 Task: Add Attachment from "Attach a link" to Card Card0000000152 in Board Board0000000038 in Workspace WS0000000013 in Trello. Add Cover Red to Card Card0000000152 in Board Board0000000038 in Workspace WS0000000013 in Trello. Add "Join Card" Button Button0000000152  to Card Card0000000152 in Board Board0000000038 in Workspace WS0000000013 in Trello. Add Description DS0000000152 to Card Card0000000152 in Board Board0000000038 in Workspace WS0000000013 in Trello. Add Comment CM0000000152 to Card Card0000000152 in Board Board0000000038 in Workspace WS0000000013 in Trello
Action: Mouse moved to (659, 301)
Screenshot: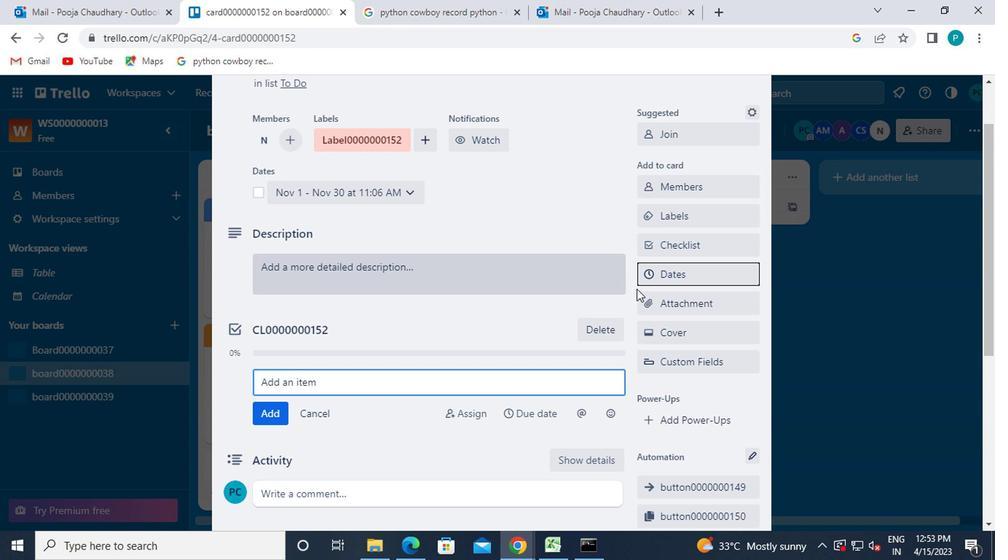 
Action: Mouse pressed left at (659, 301)
Screenshot: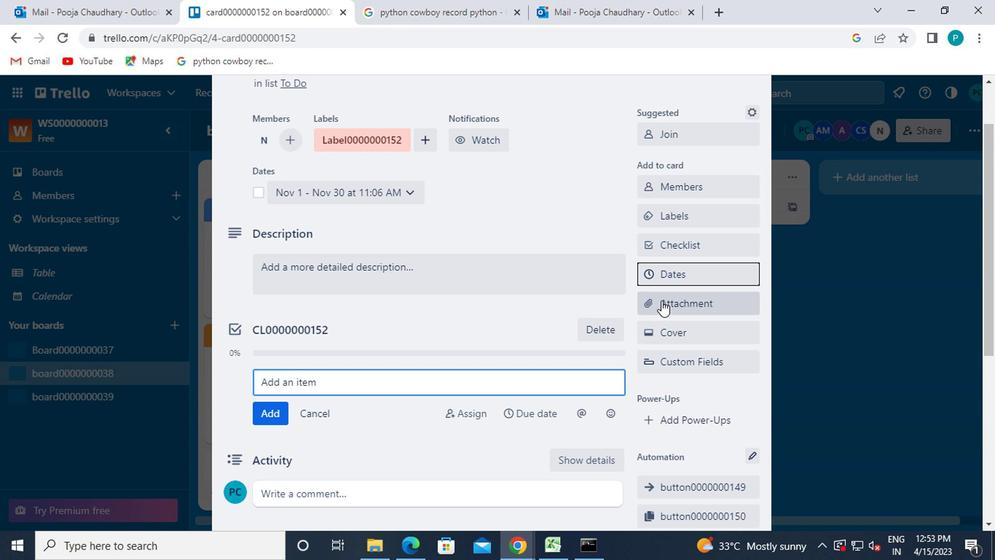 
Action: Mouse moved to (494, 16)
Screenshot: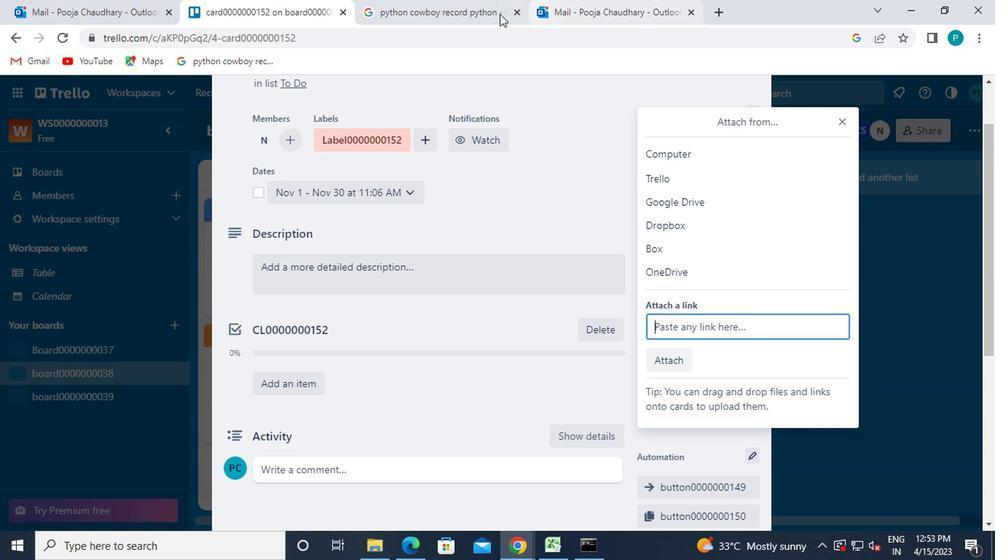 
Action: Mouse pressed left at (494, 16)
Screenshot: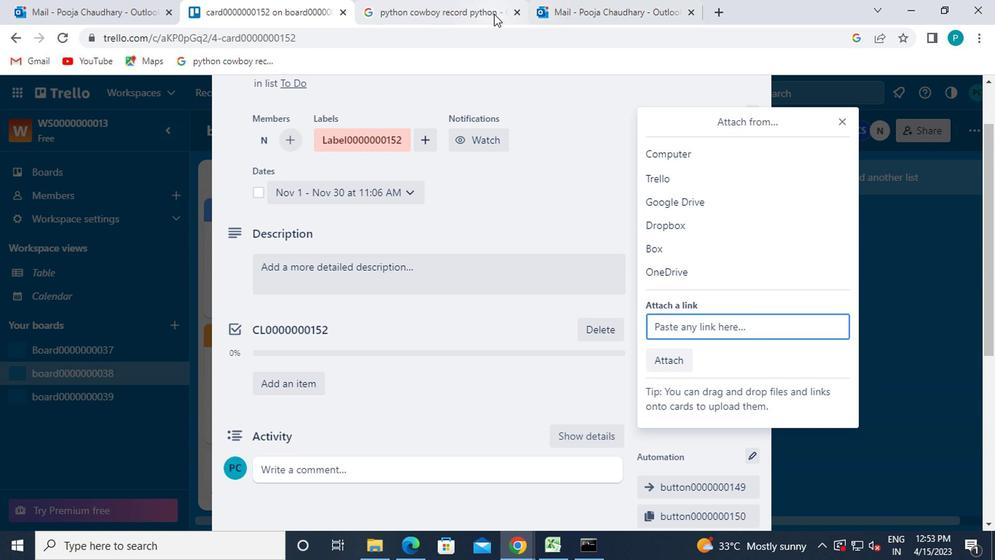 
Action: Mouse moved to (495, 21)
Screenshot: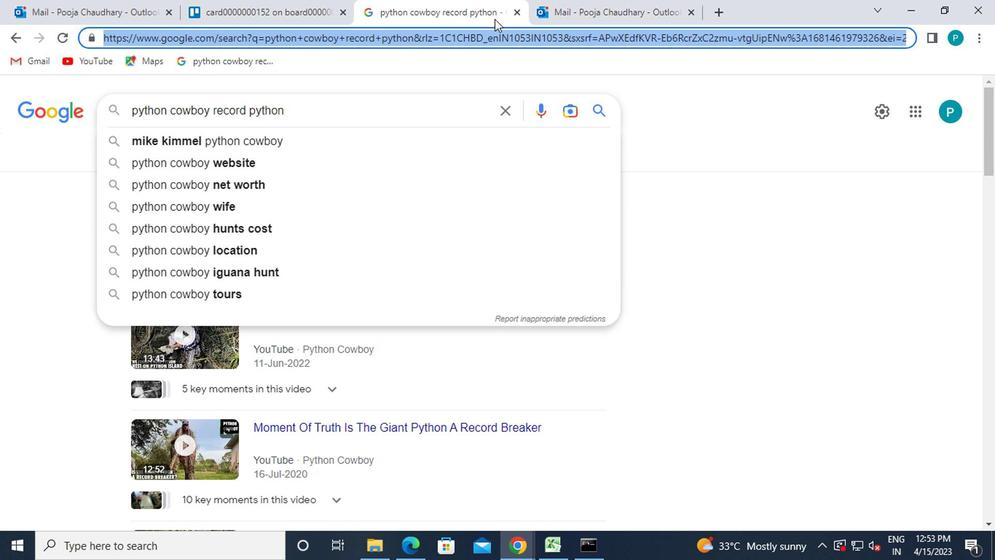 
Action: Key pressed ctrl+C
Screenshot: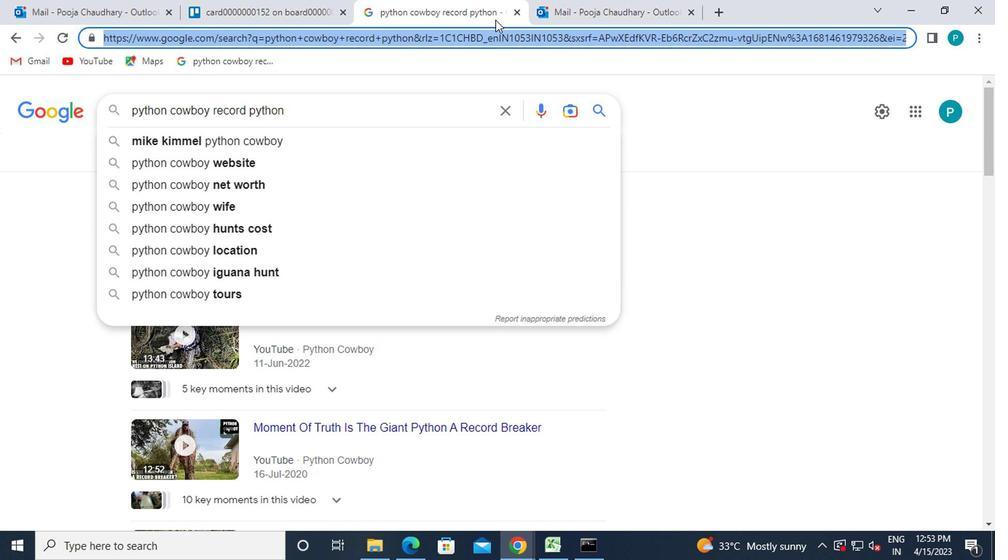 
Action: Mouse moved to (327, 15)
Screenshot: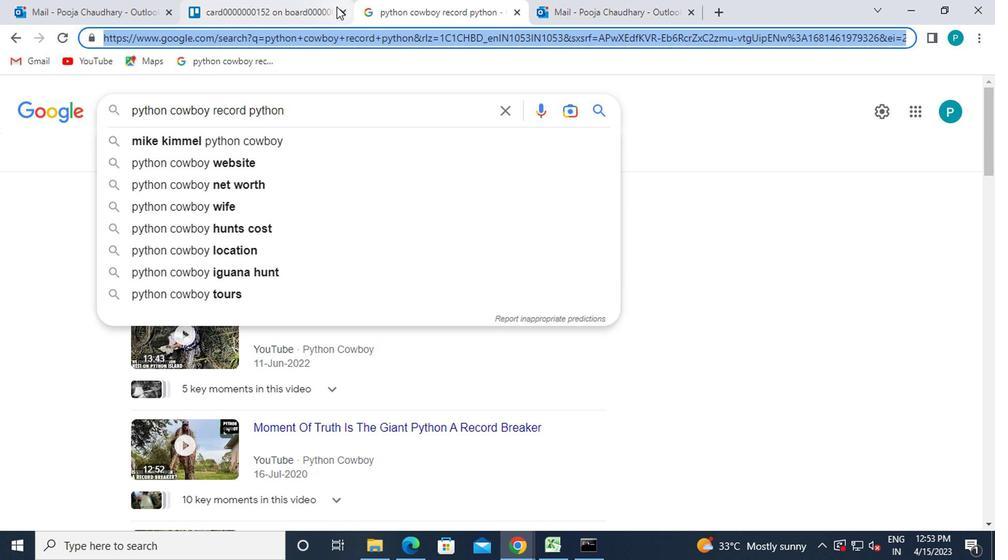 
Action: Mouse pressed left at (327, 15)
Screenshot: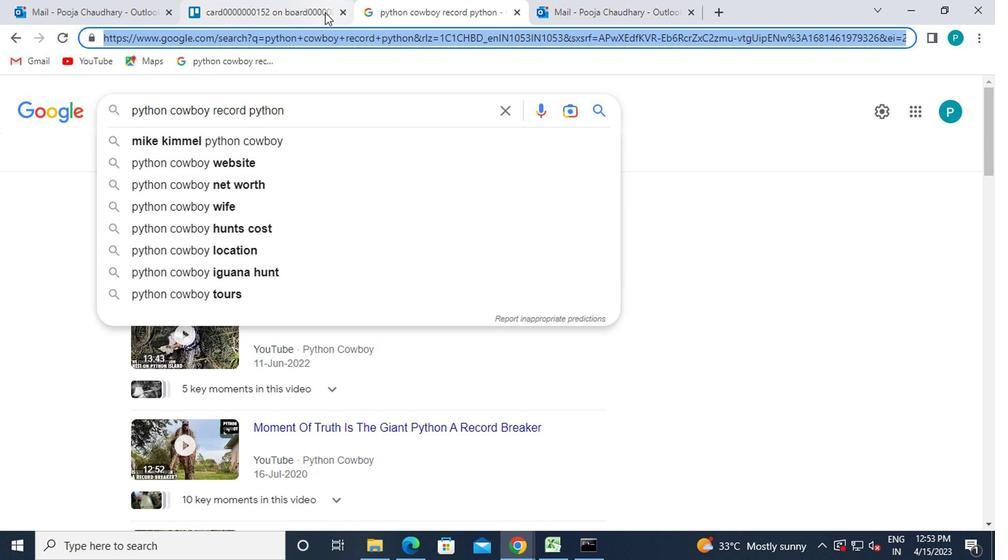 
Action: Mouse moved to (655, 329)
Screenshot: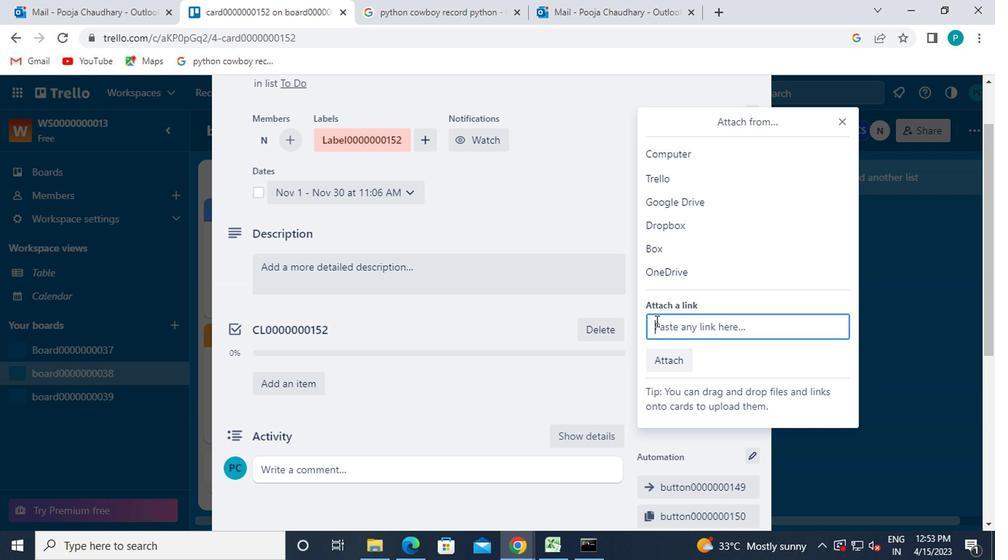 
Action: Mouse pressed left at (655, 329)
Screenshot: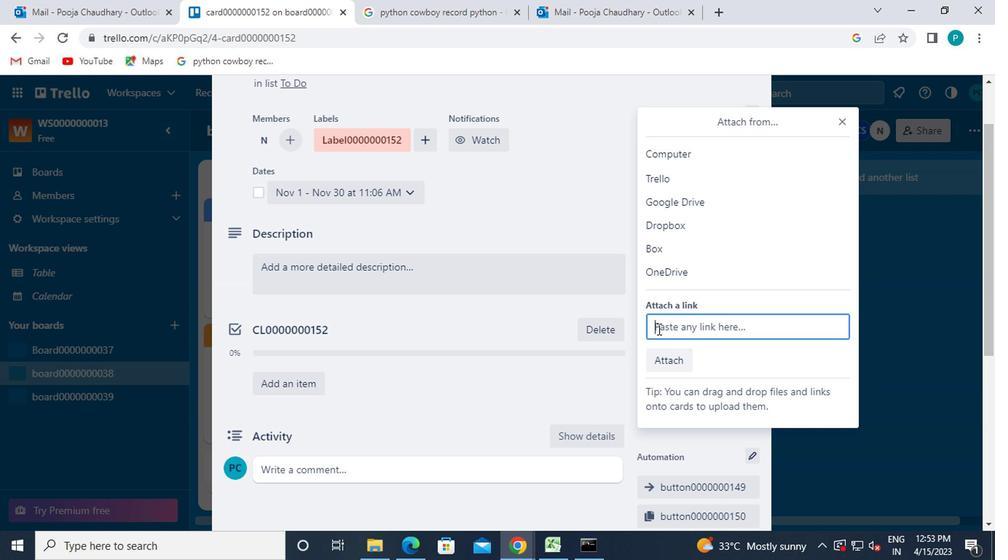 
Action: Key pressed ctrl+V
Screenshot: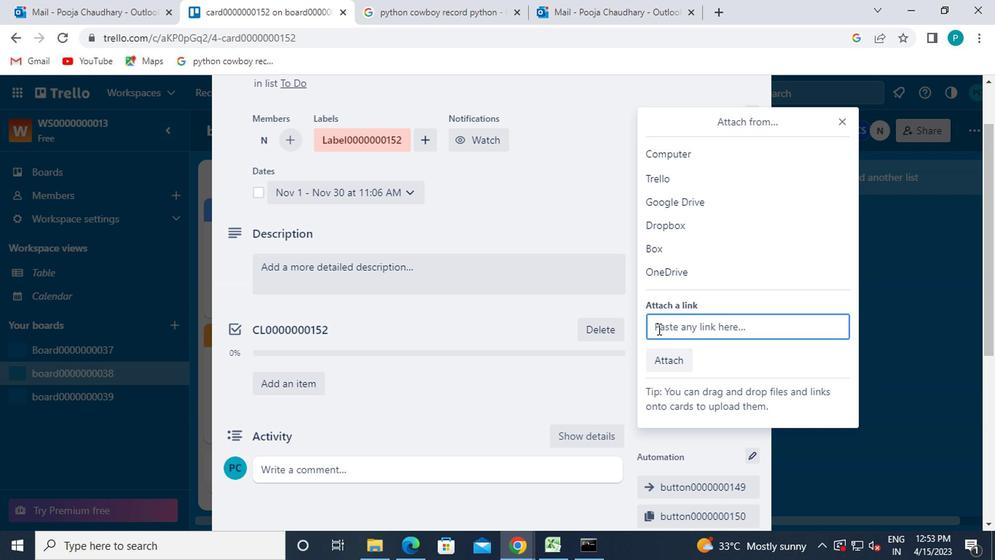 
Action: Mouse moved to (674, 410)
Screenshot: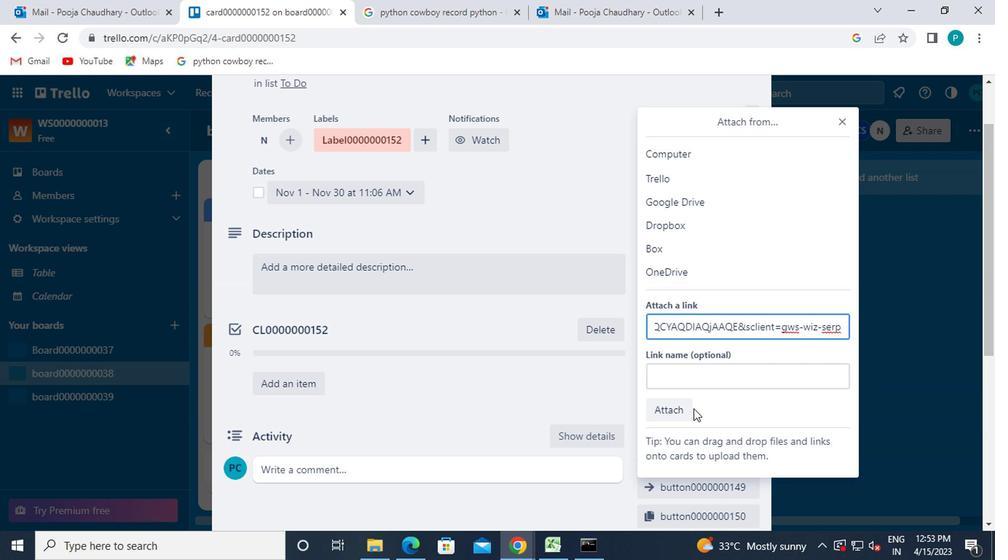 
Action: Mouse pressed left at (674, 410)
Screenshot: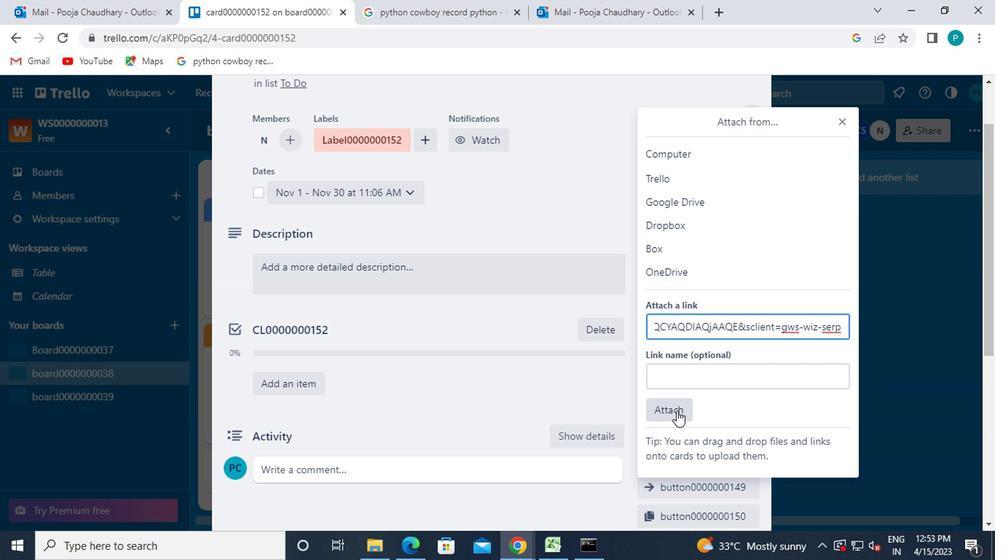 
Action: Mouse moved to (693, 334)
Screenshot: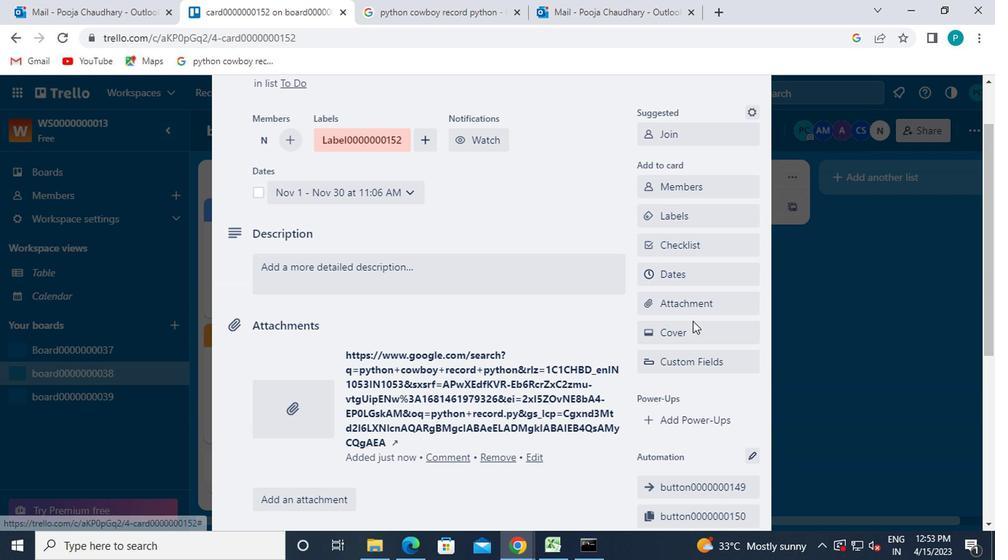 
Action: Mouse pressed left at (693, 334)
Screenshot: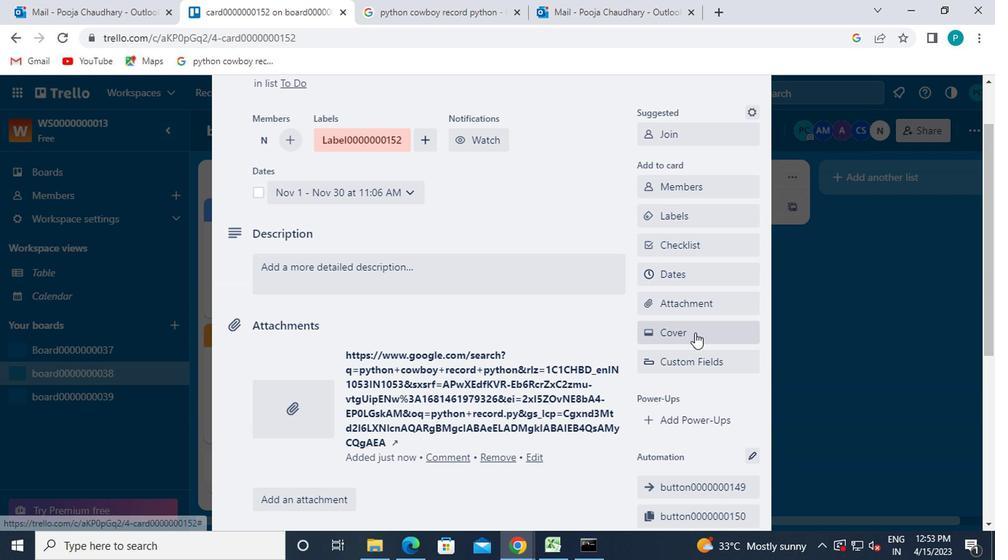 
Action: Mouse moved to (784, 243)
Screenshot: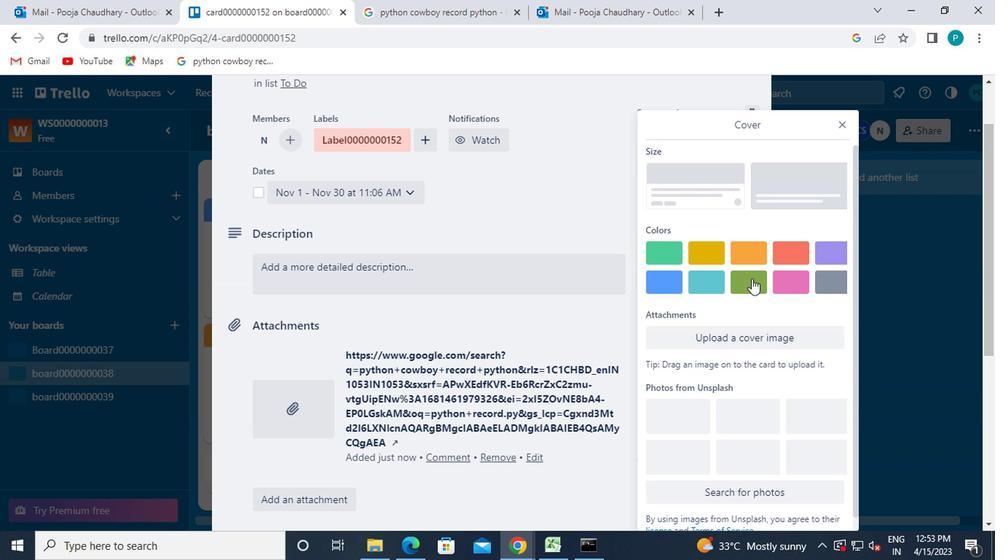 
Action: Mouse pressed left at (784, 243)
Screenshot: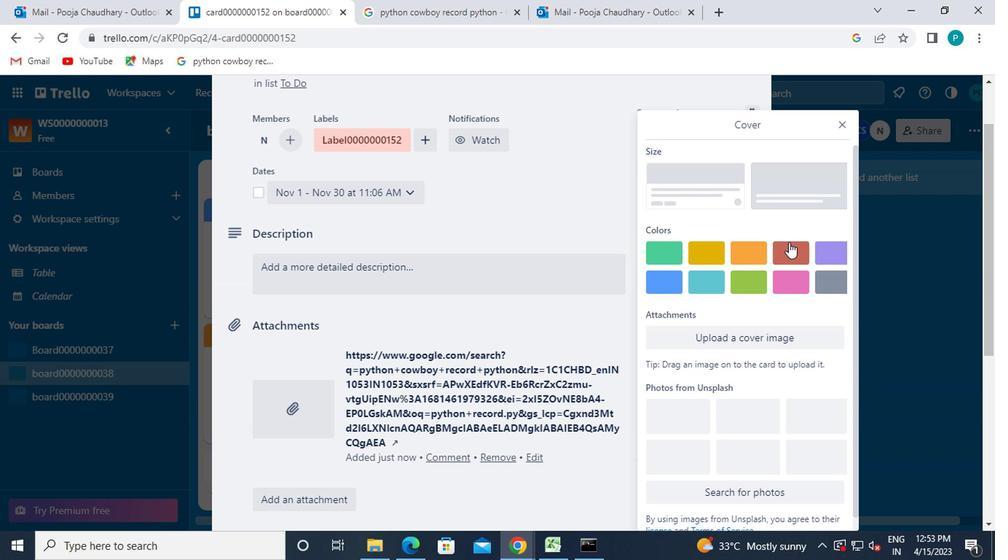 
Action: Mouse moved to (832, 130)
Screenshot: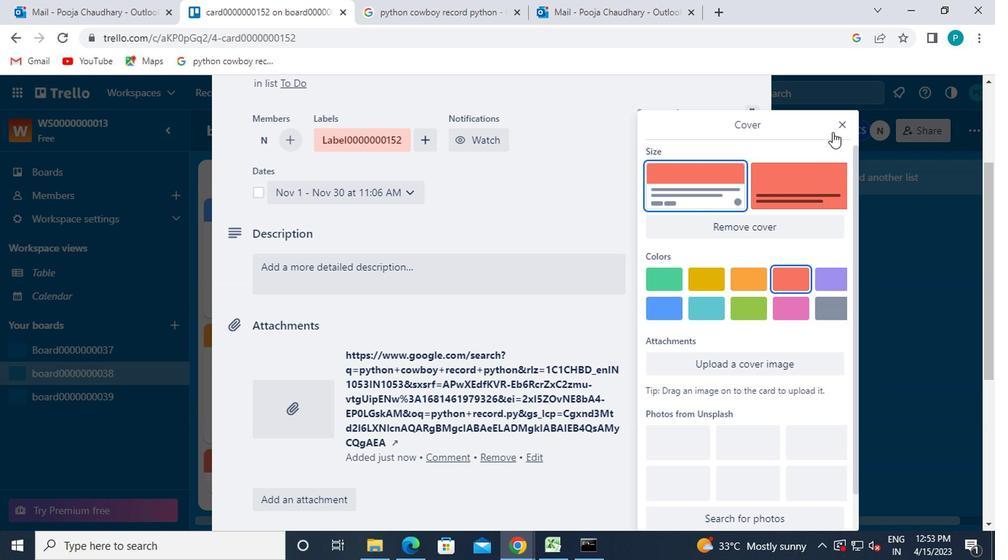 
Action: Mouse pressed left at (832, 130)
Screenshot: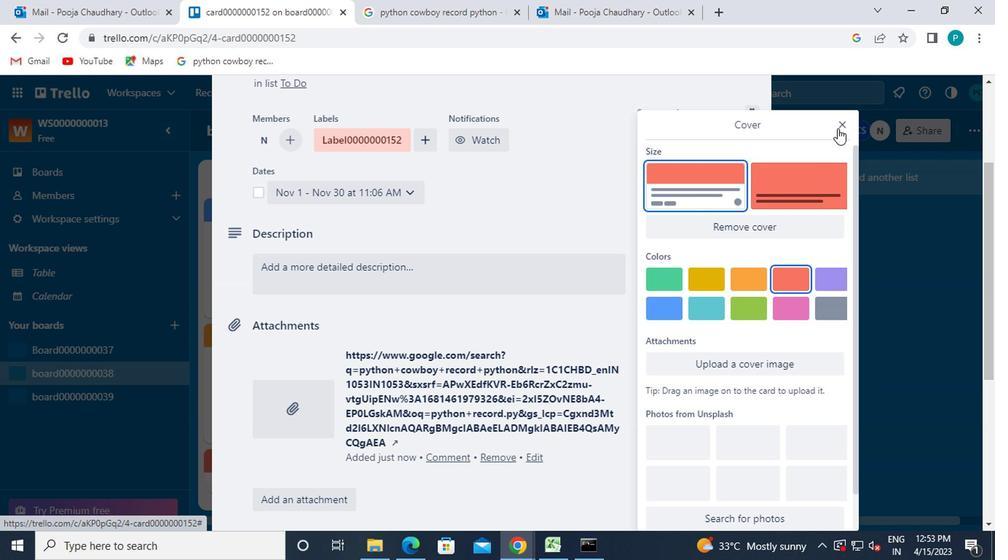 
Action: Mouse moved to (895, 309)
Screenshot: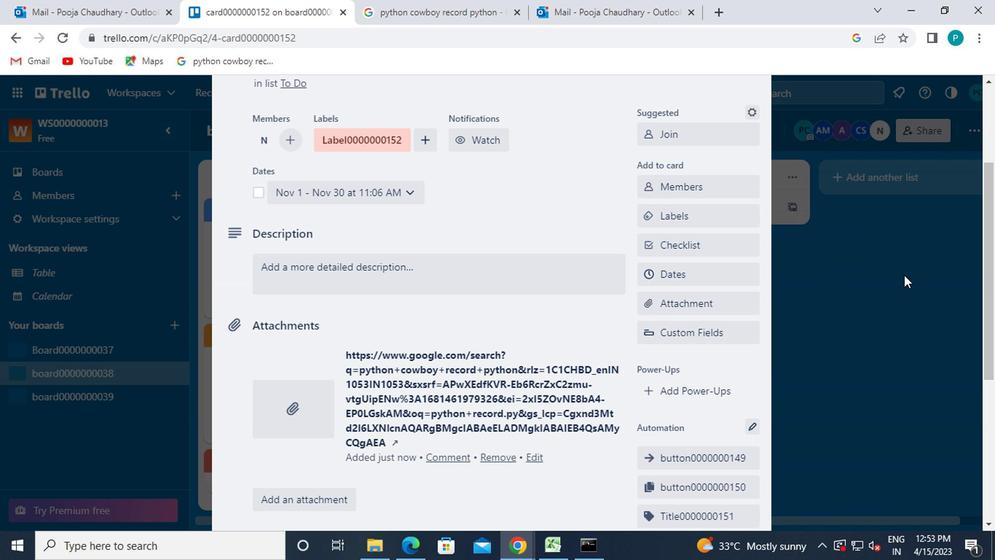 
Action: Mouse scrolled (895, 308) with delta (0, 0)
Screenshot: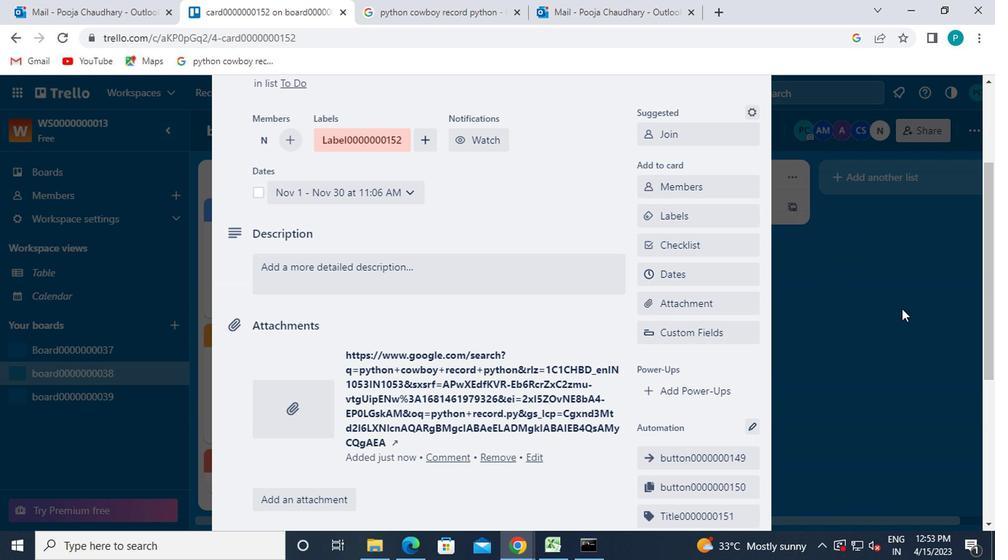 
Action: Mouse moved to (893, 323)
Screenshot: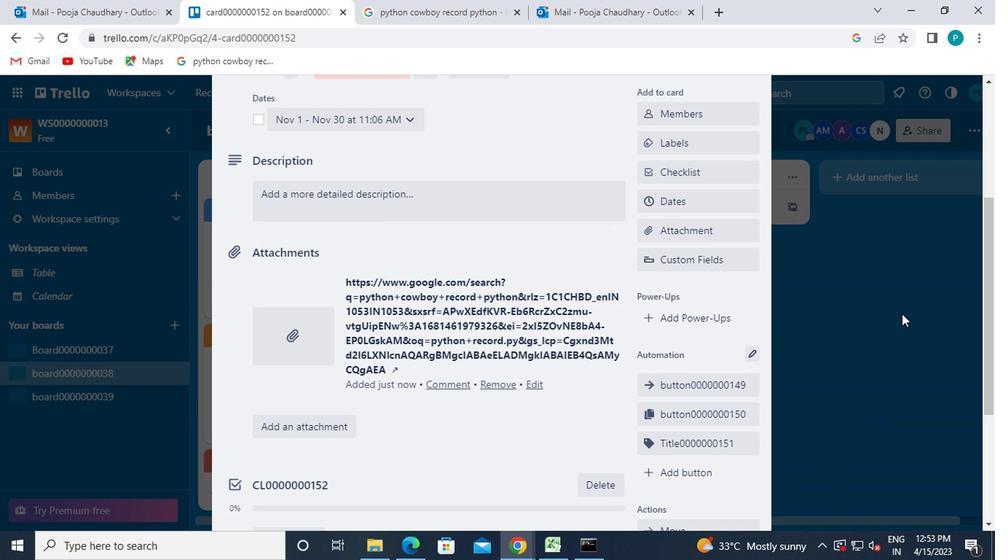 
Action: Mouse scrolled (893, 322) with delta (0, -1)
Screenshot: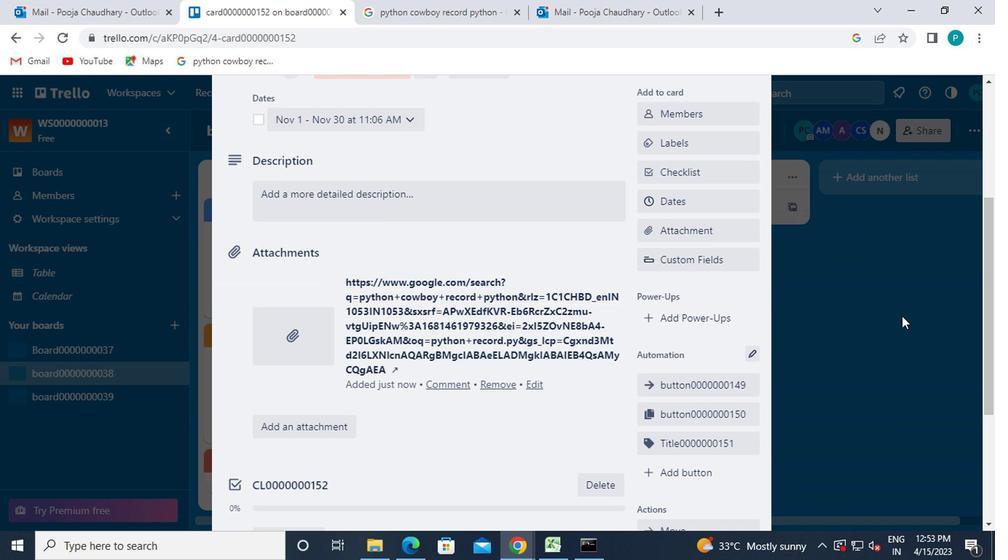 
Action: Mouse moved to (722, 392)
Screenshot: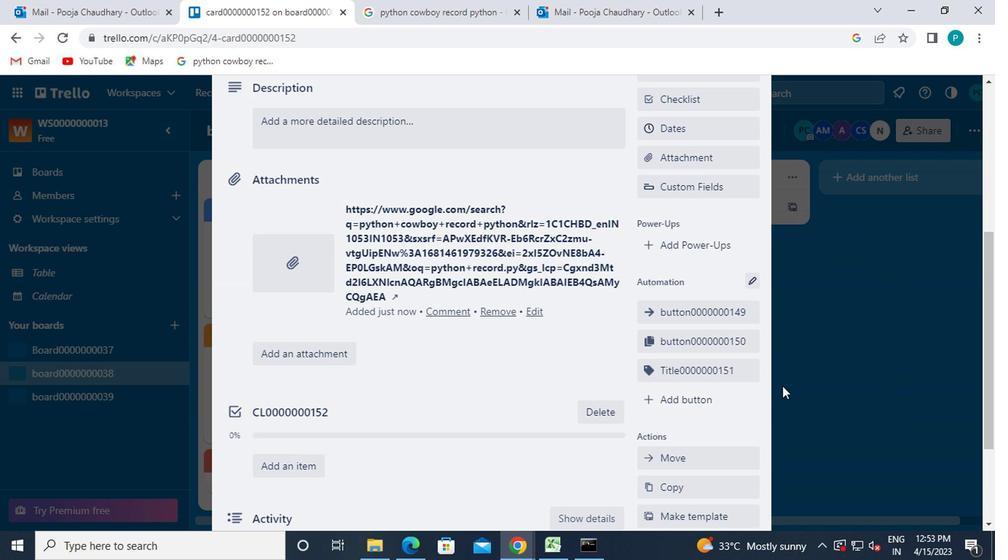 
Action: Mouse pressed left at (722, 392)
Screenshot: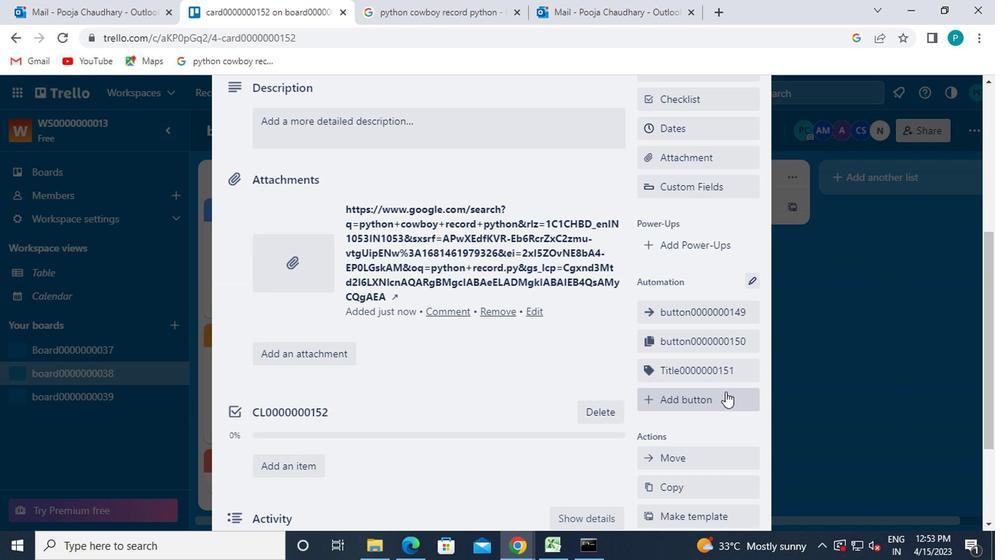 
Action: Mouse moved to (691, 279)
Screenshot: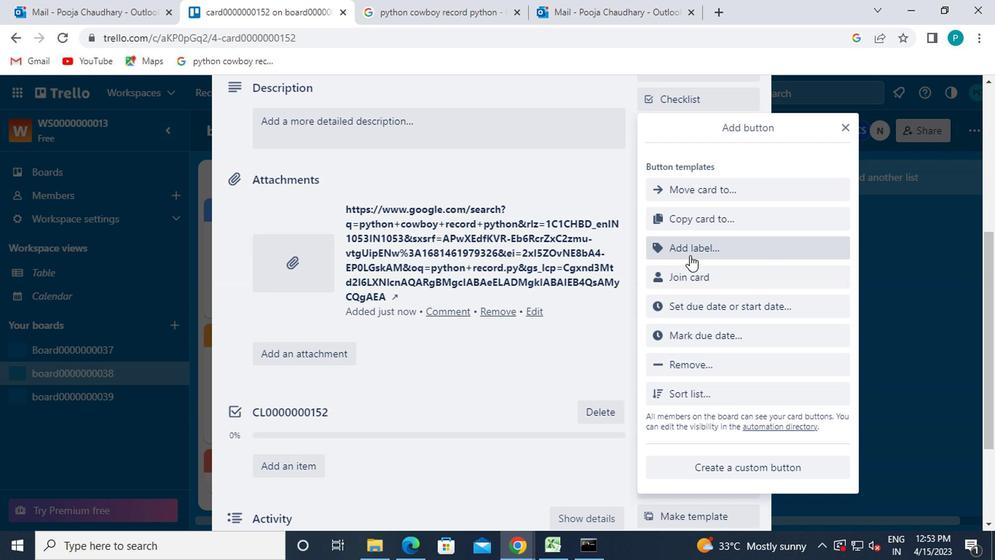
Action: Mouse pressed left at (691, 279)
Screenshot: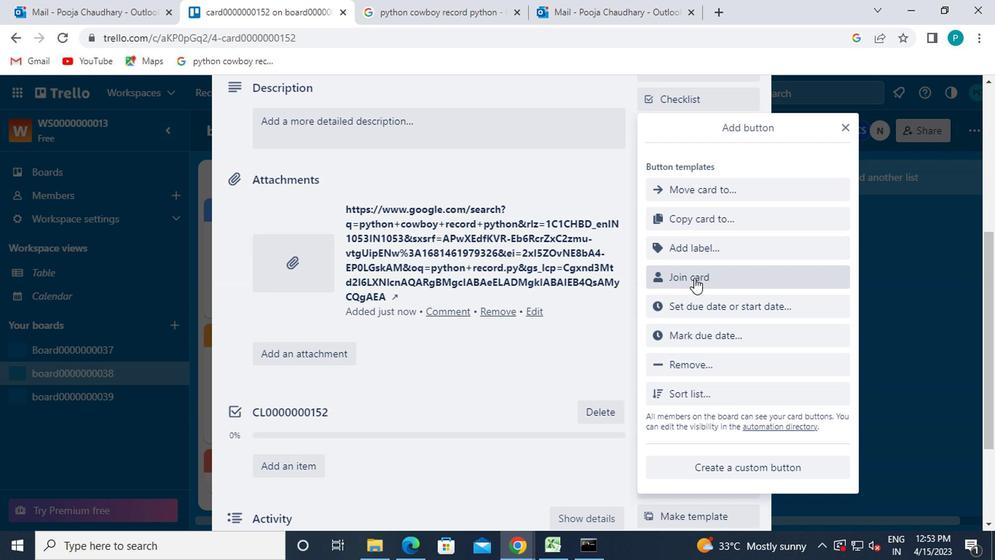 
Action: Mouse moved to (709, 200)
Screenshot: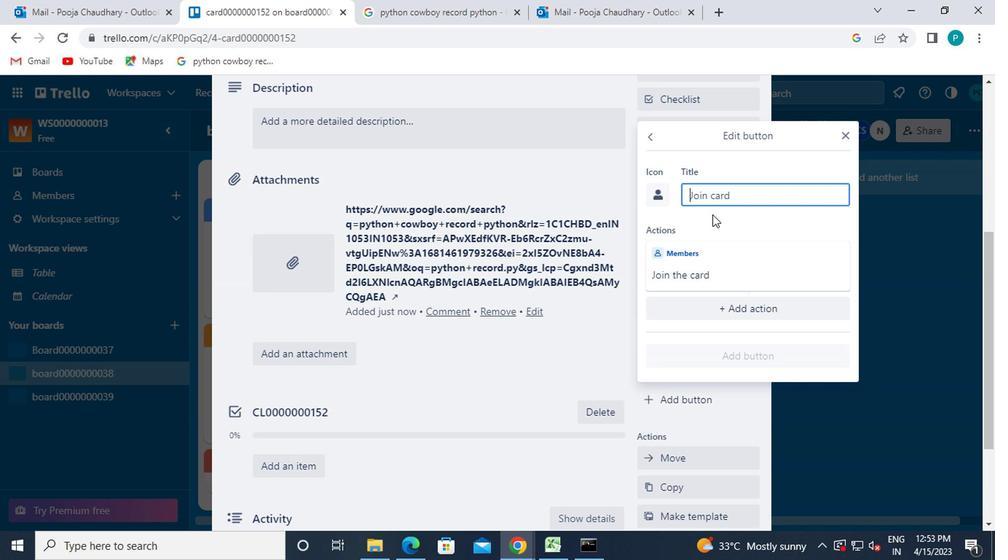 
Action: Mouse pressed left at (709, 200)
Screenshot: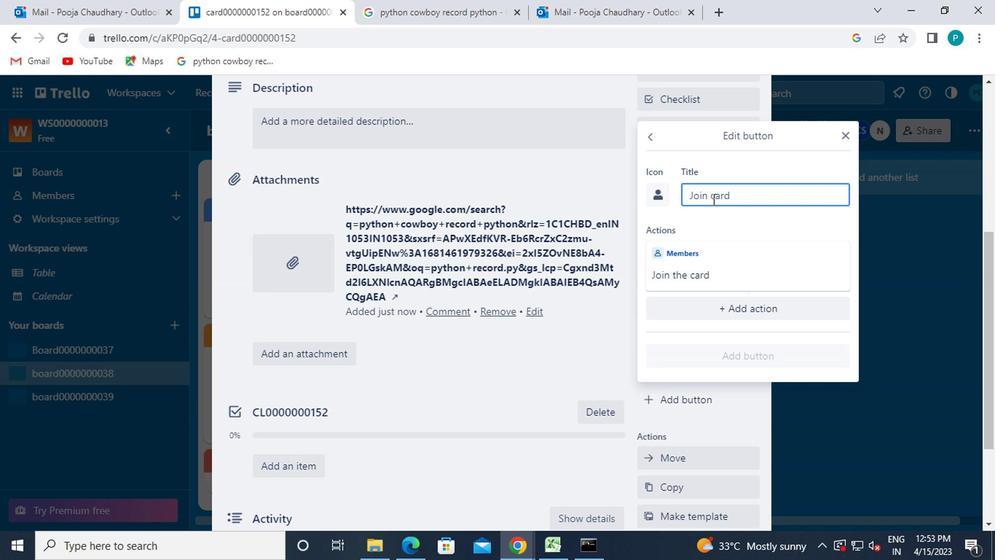 
Action: Key pressed button0000000152
Screenshot: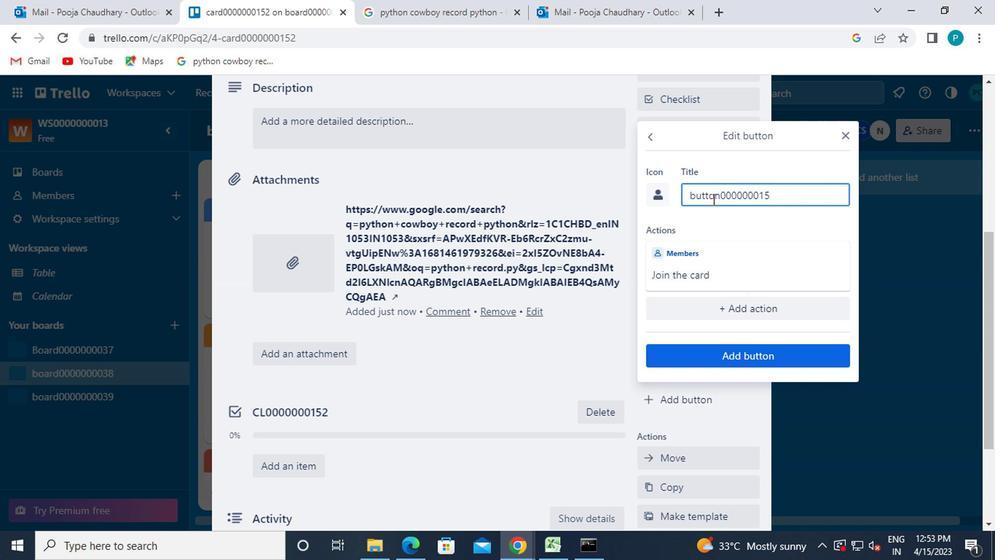 
Action: Mouse moved to (729, 354)
Screenshot: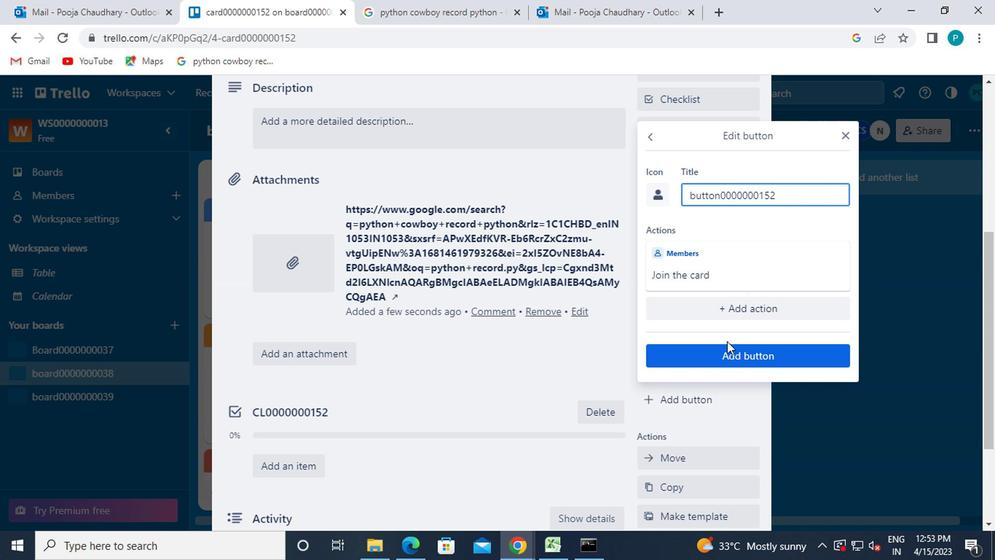 
Action: Mouse pressed left at (729, 354)
Screenshot: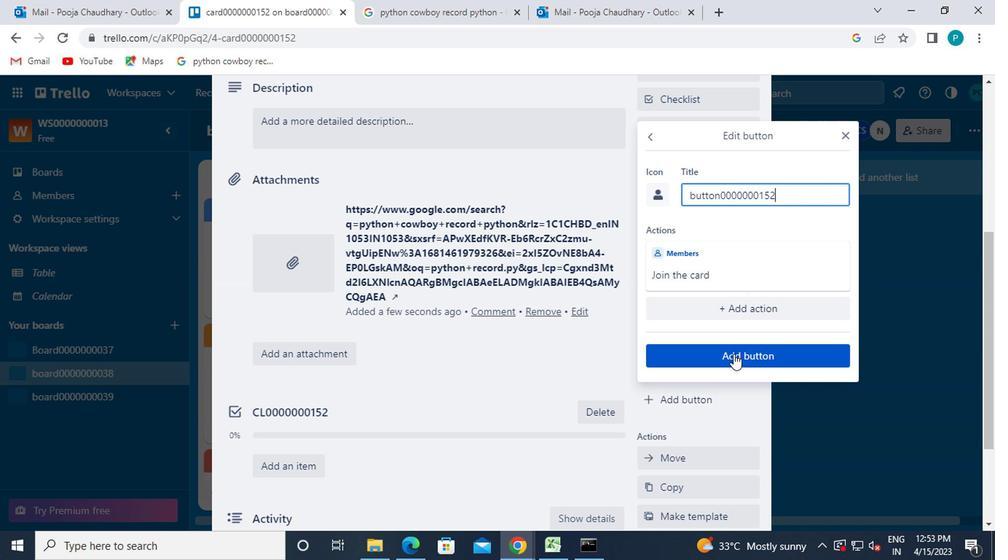 
Action: Mouse moved to (561, 335)
Screenshot: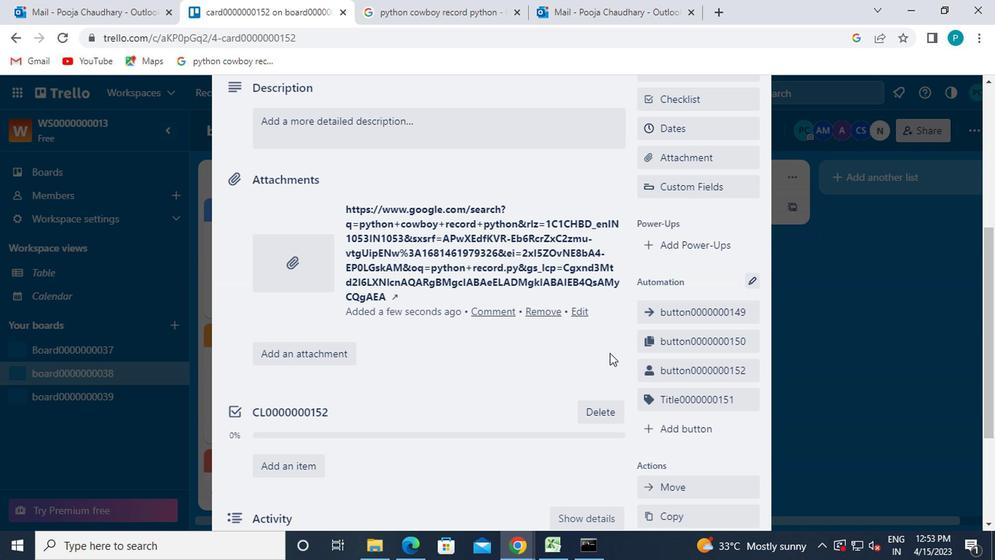 
Action: Mouse scrolled (561, 336) with delta (0, 0)
Screenshot: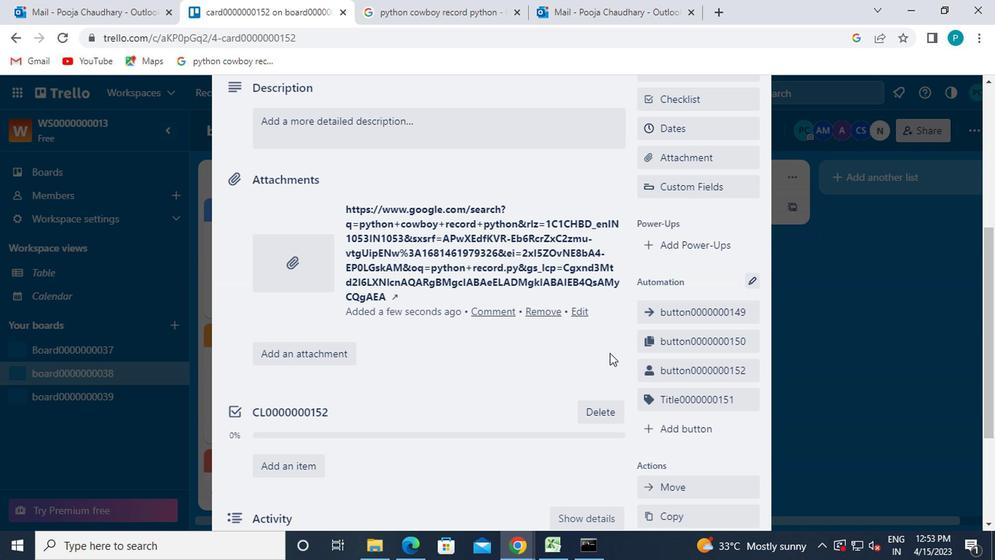 
Action: Mouse moved to (551, 328)
Screenshot: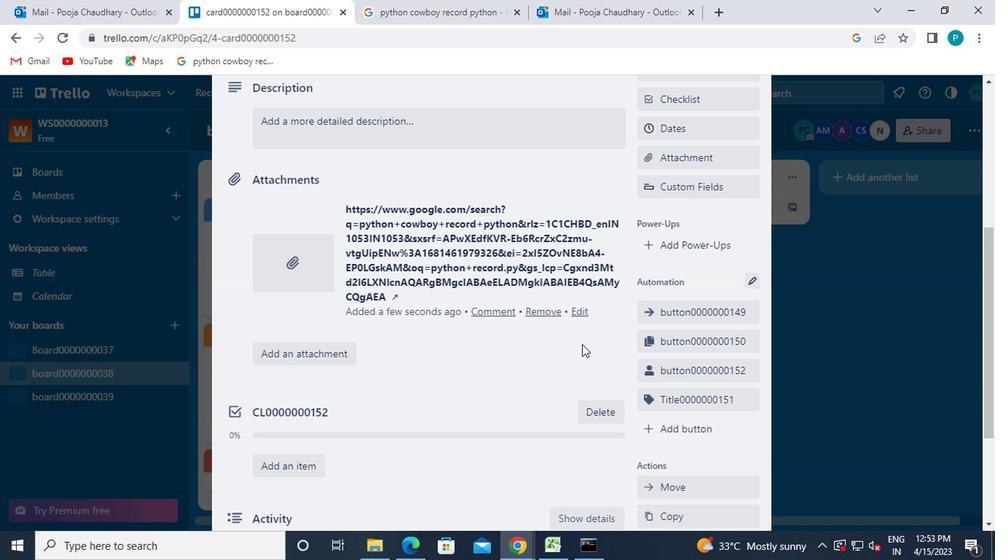 
Action: Mouse scrolled (551, 328) with delta (0, 0)
Screenshot: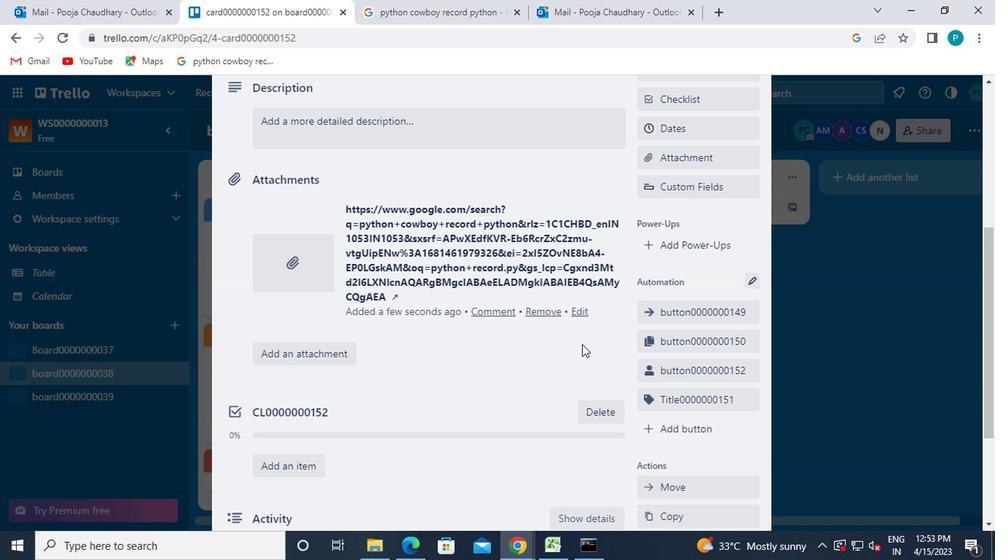 
Action: Mouse moved to (549, 325)
Screenshot: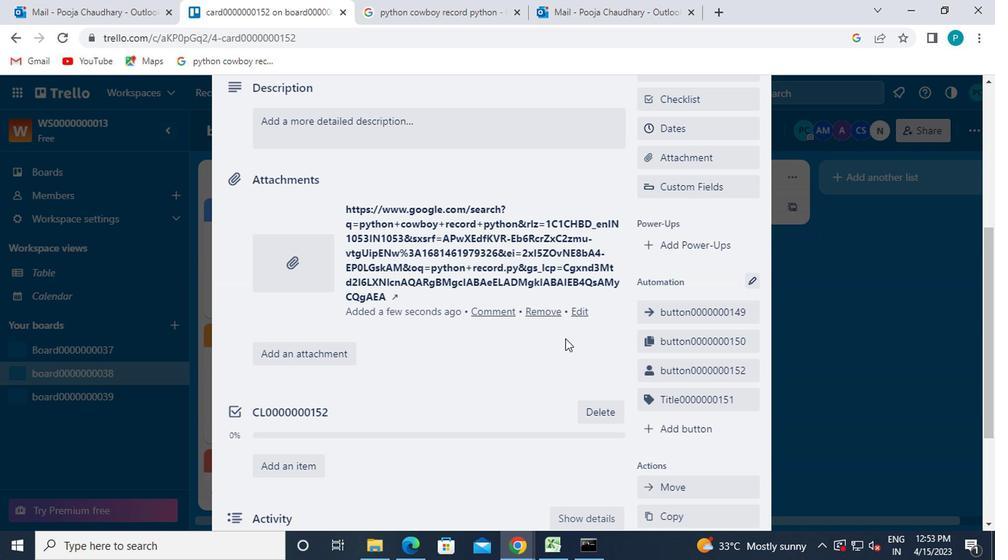 
Action: Mouse scrolled (549, 326) with delta (0, 1)
Screenshot: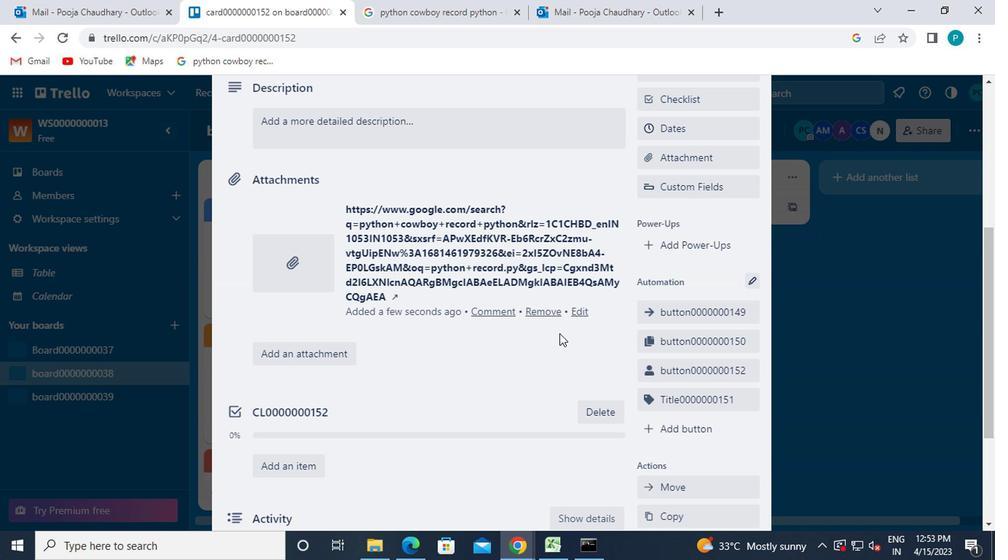 
Action: Mouse moved to (449, 336)
Screenshot: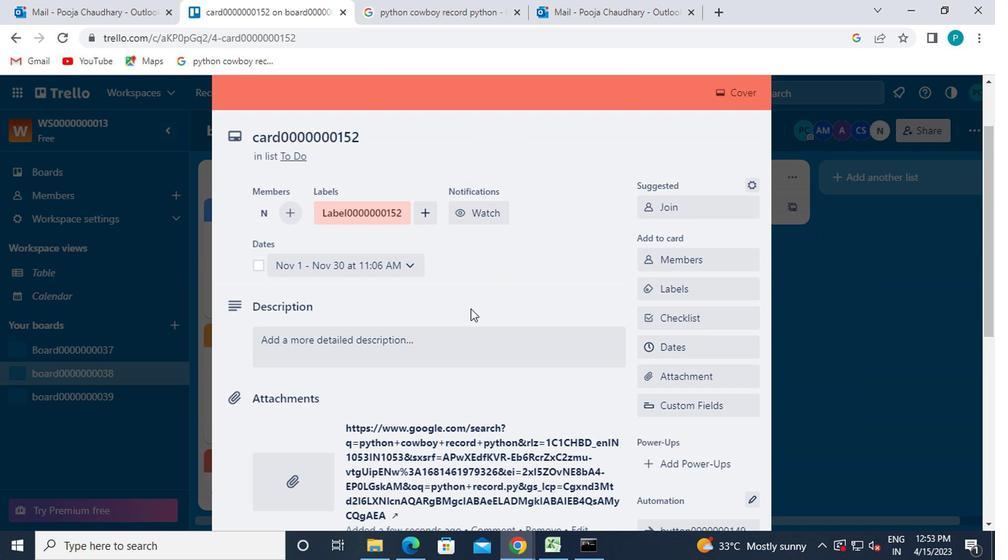 
Action: Mouse pressed left at (449, 336)
Screenshot: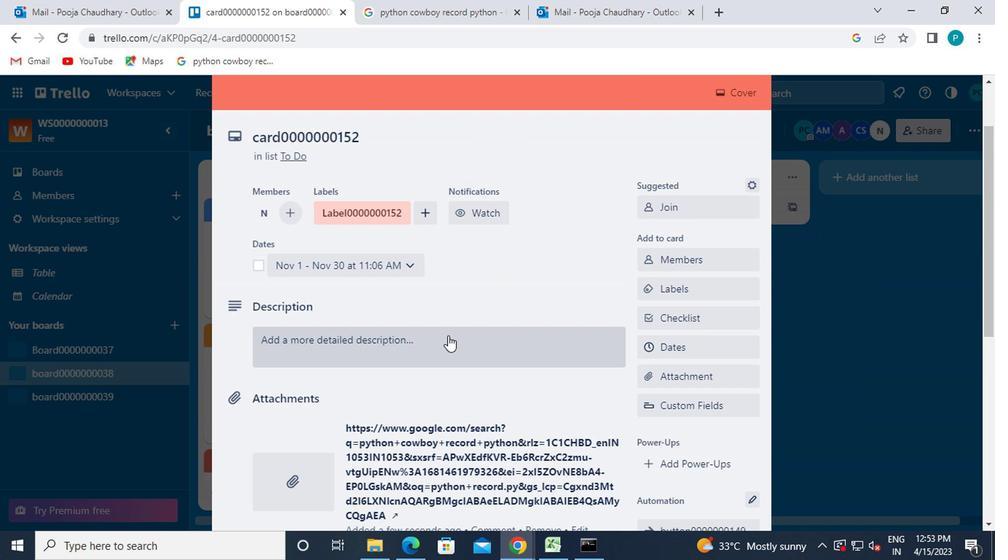 
Action: Key pressed <Key.caps_lock>ds0000000152
Screenshot: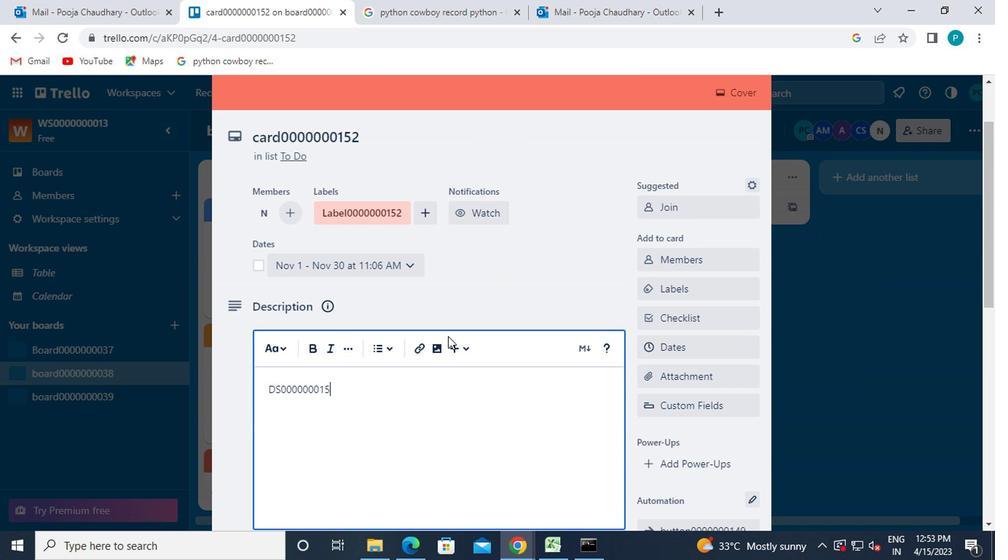 
Action: Mouse moved to (385, 431)
Screenshot: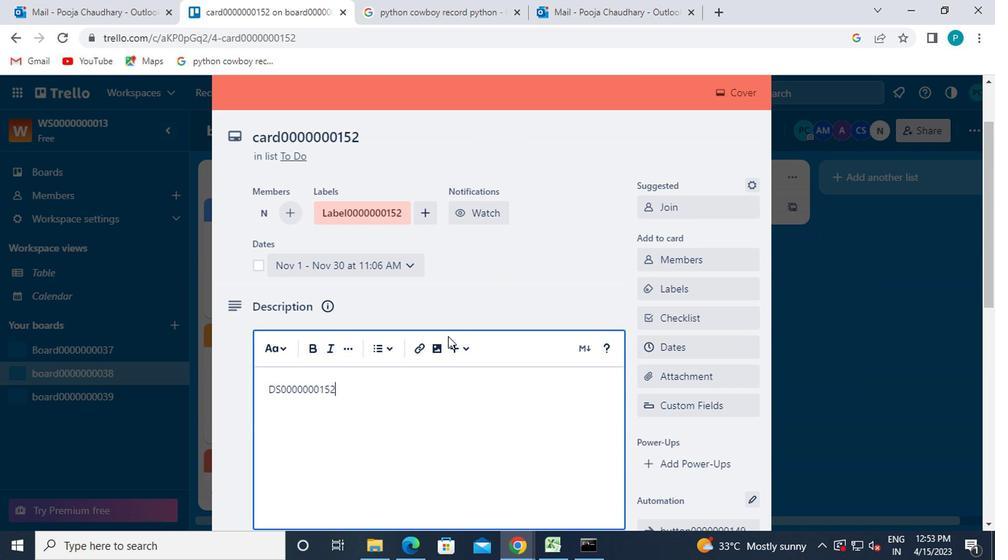 
Action: Mouse scrolled (385, 430) with delta (0, 0)
Screenshot: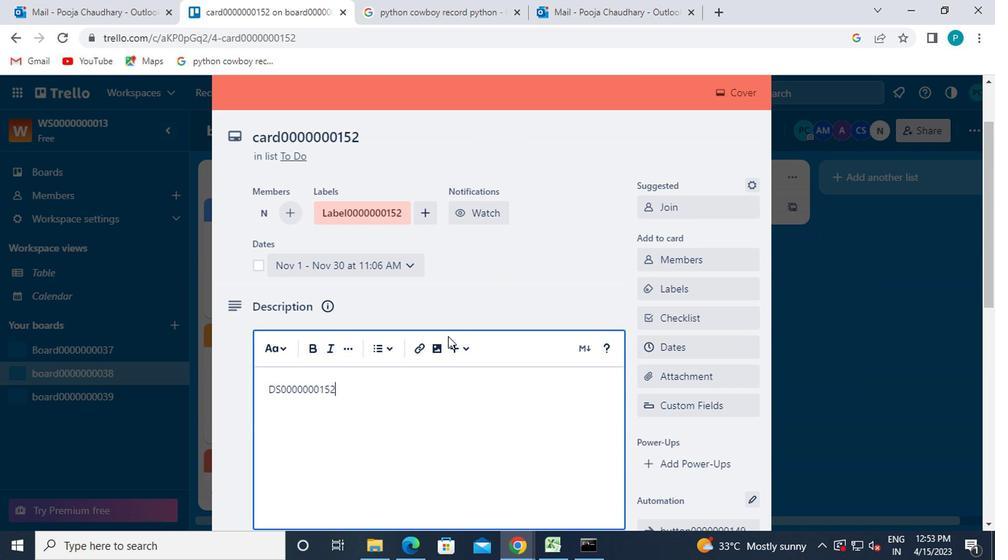 
Action: Mouse moved to (379, 433)
Screenshot: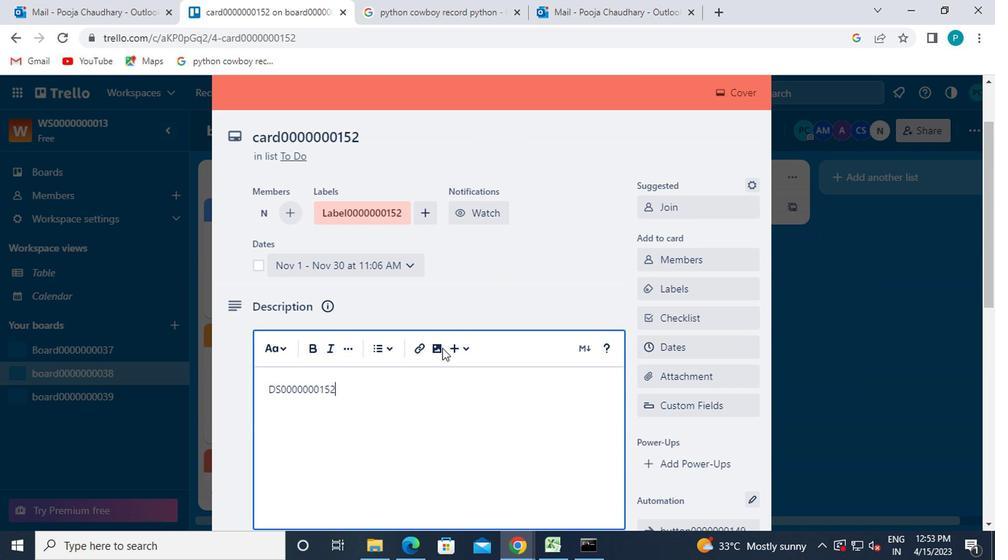 
Action: Mouse scrolled (379, 432) with delta (0, 0)
Screenshot: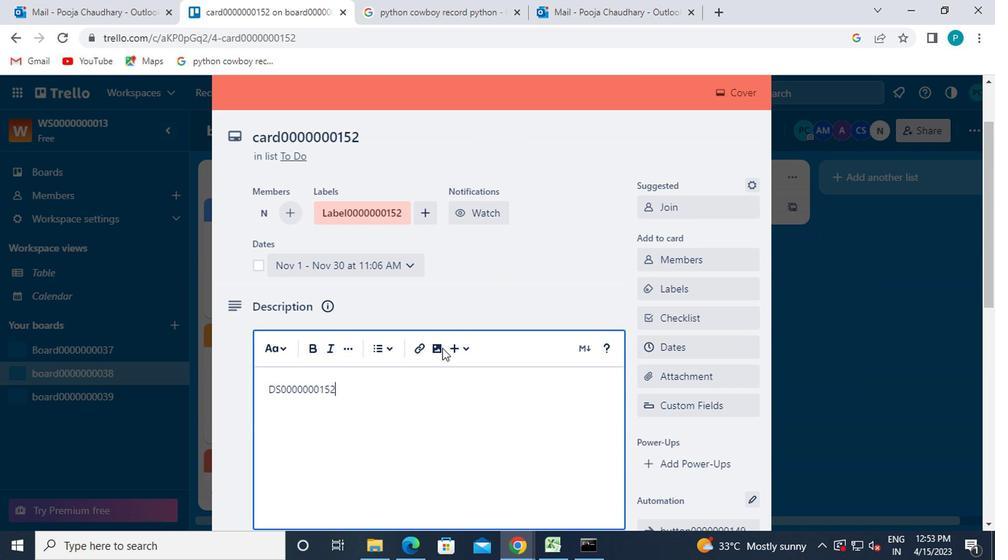 
Action: Mouse moved to (376, 435)
Screenshot: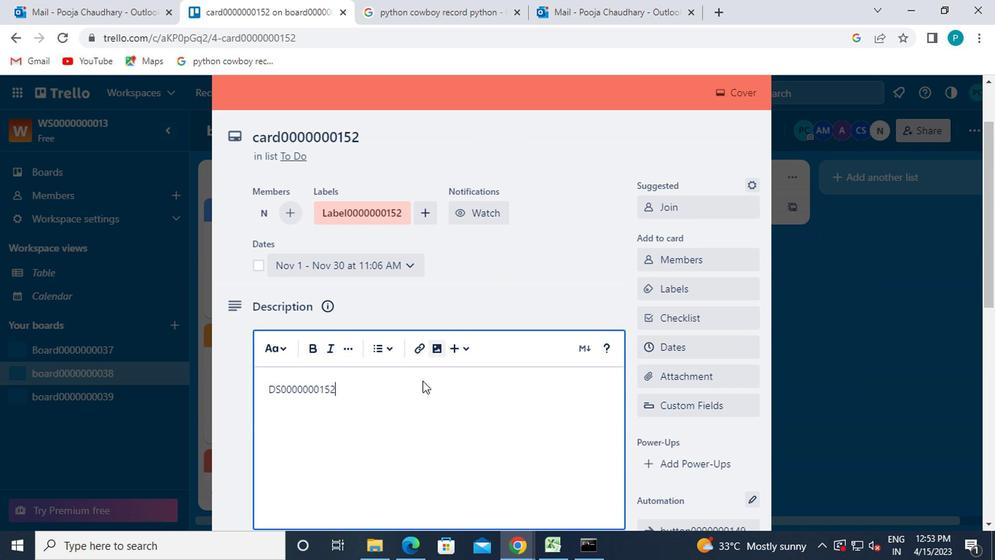 
Action: Mouse scrolled (376, 434) with delta (0, -1)
Screenshot: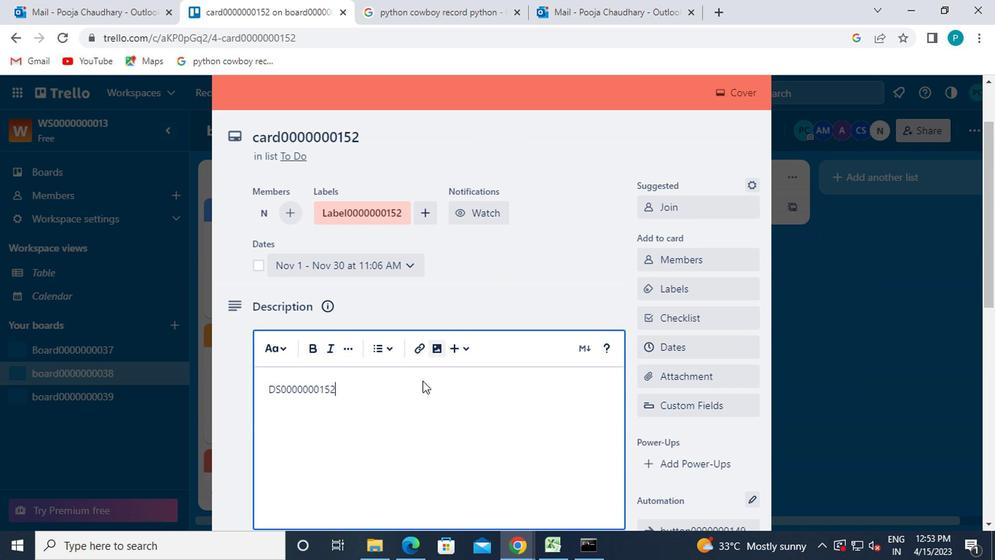
Action: Mouse moved to (279, 323)
Screenshot: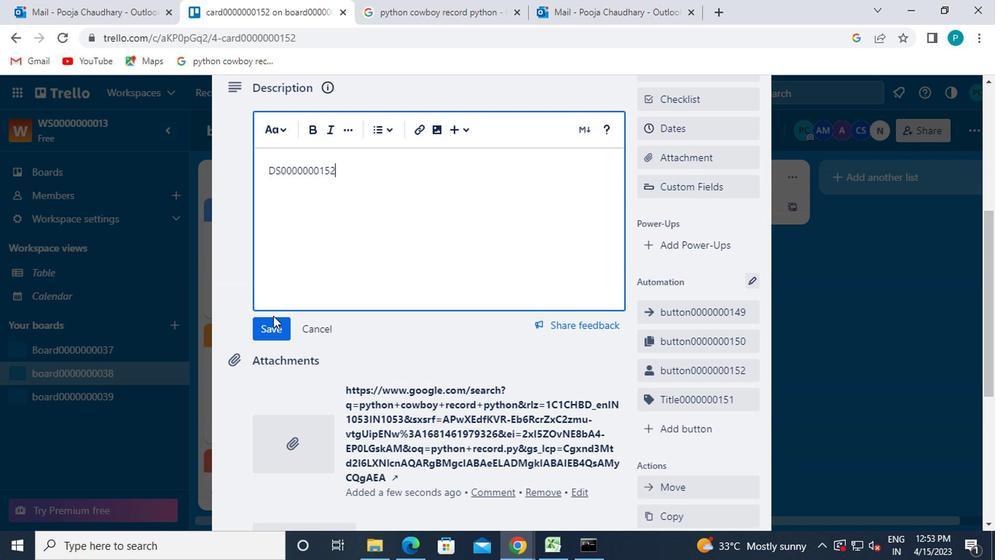 
Action: Mouse pressed left at (279, 323)
Screenshot: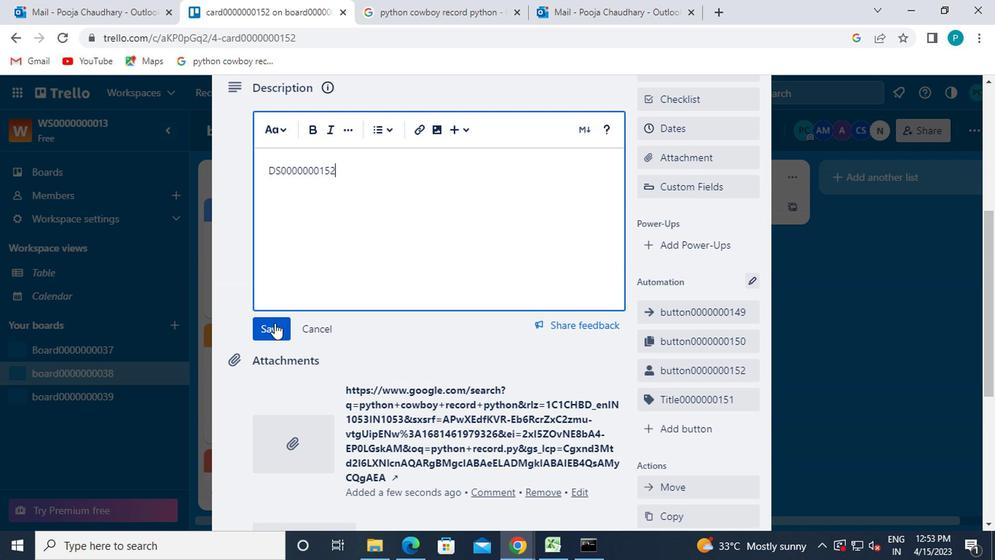 
Action: Mouse scrolled (279, 323) with delta (0, 0)
Screenshot: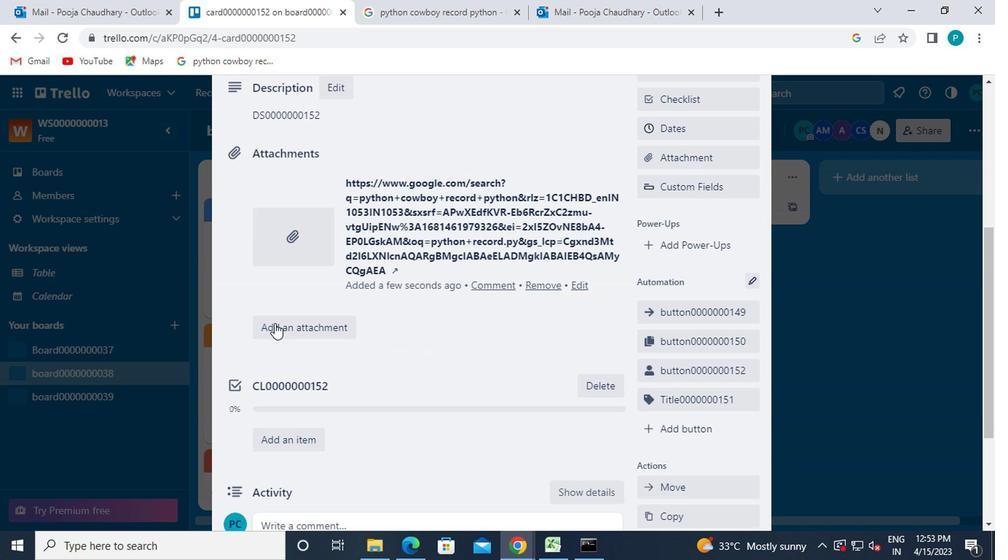 
Action: Mouse scrolled (279, 323) with delta (0, 0)
Screenshot: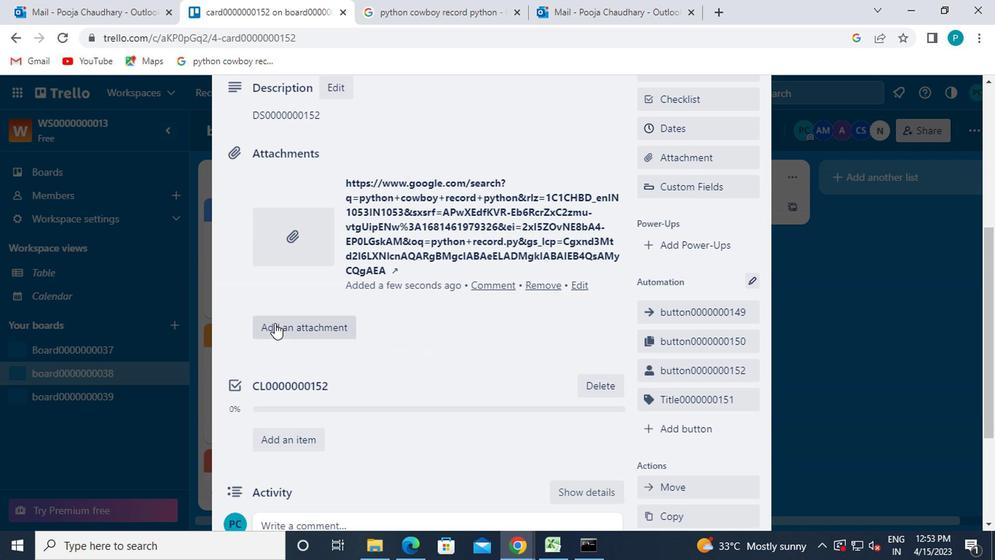 
Action: Mouse scrolled (279, 323) with delta (0, 0)
Screenshot: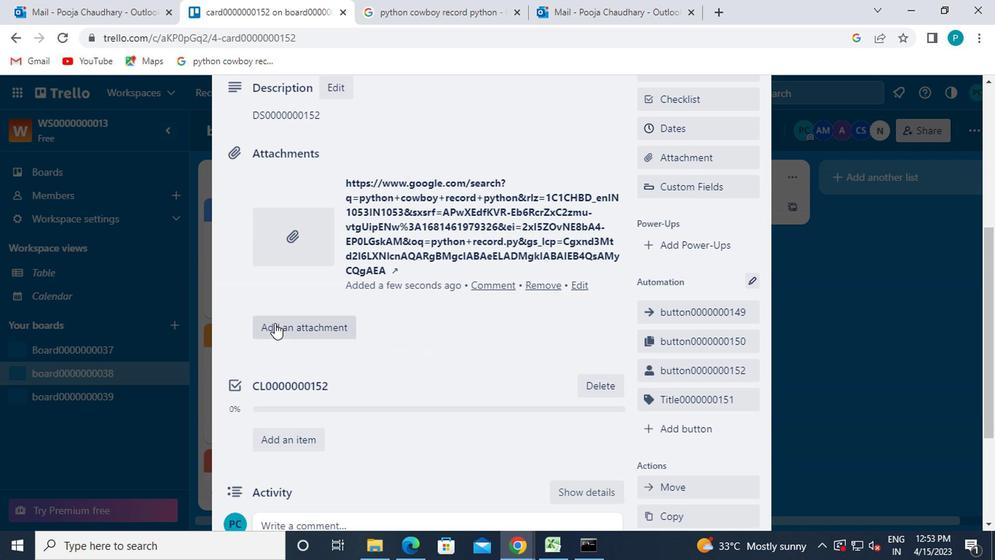
Action: Mouse scrolled (279, 323) with delta (0, 0)
Screenshot: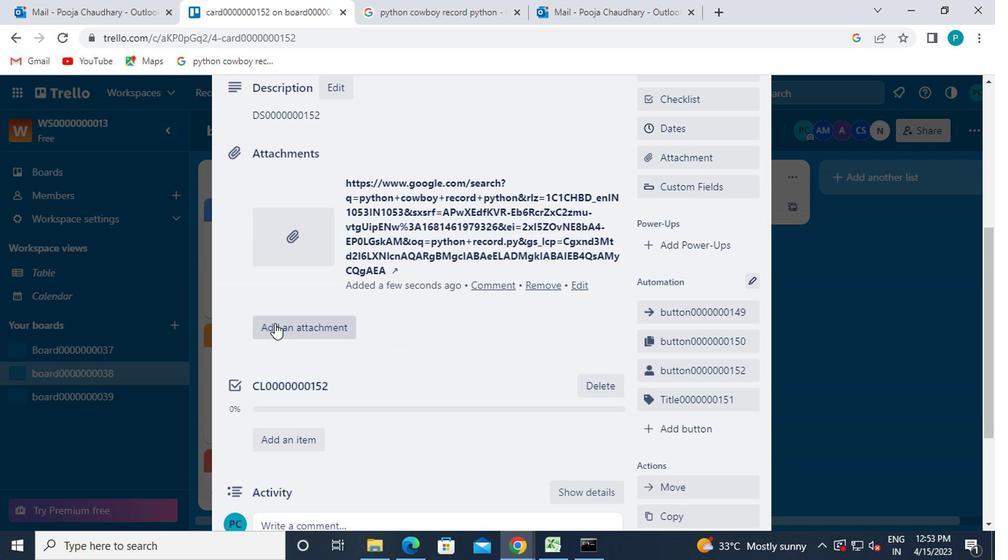 
Action: Mouse moved to (276, 354)
Screenshot: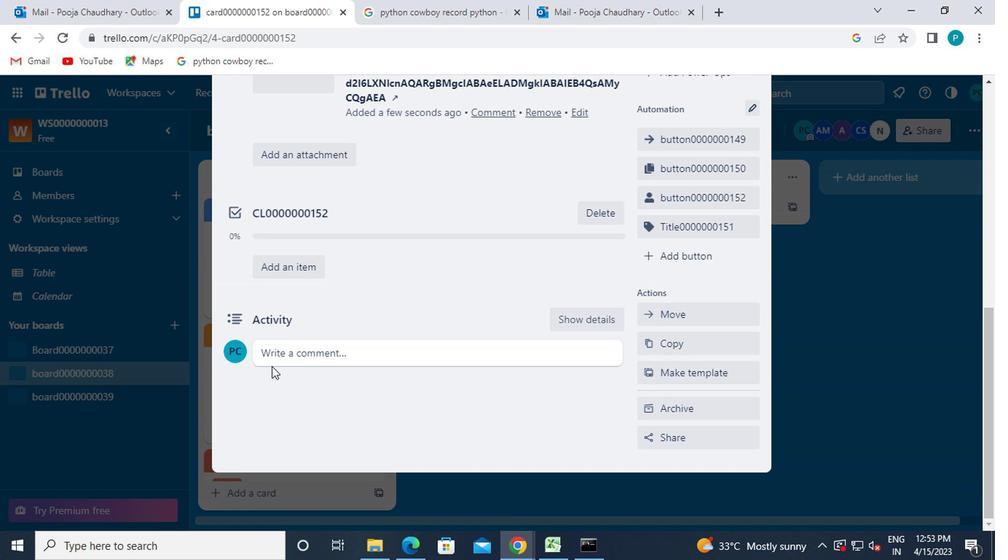 
Action: Mouse pressed left at (276, 354)
Screenshot: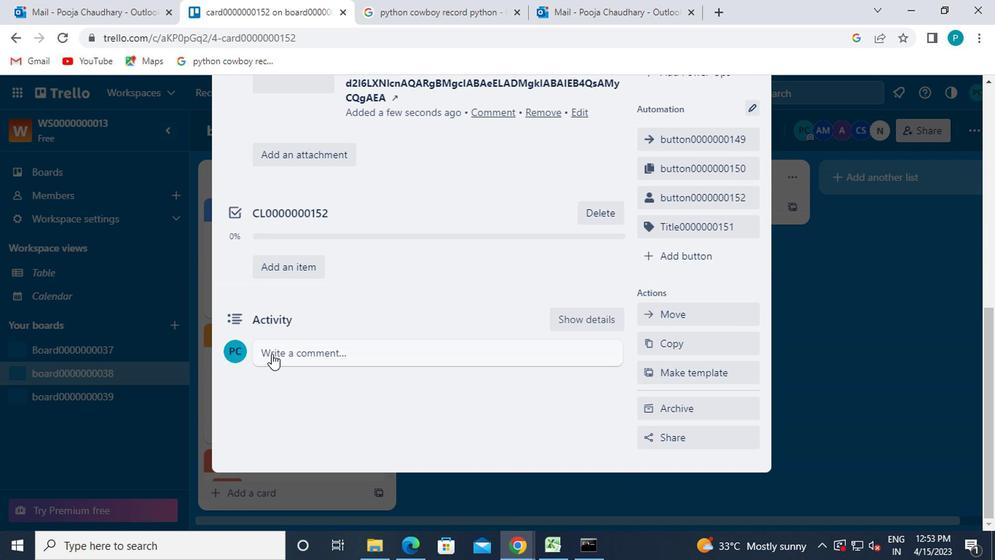 
Action: Key pressed cm0000000152
Screenshot: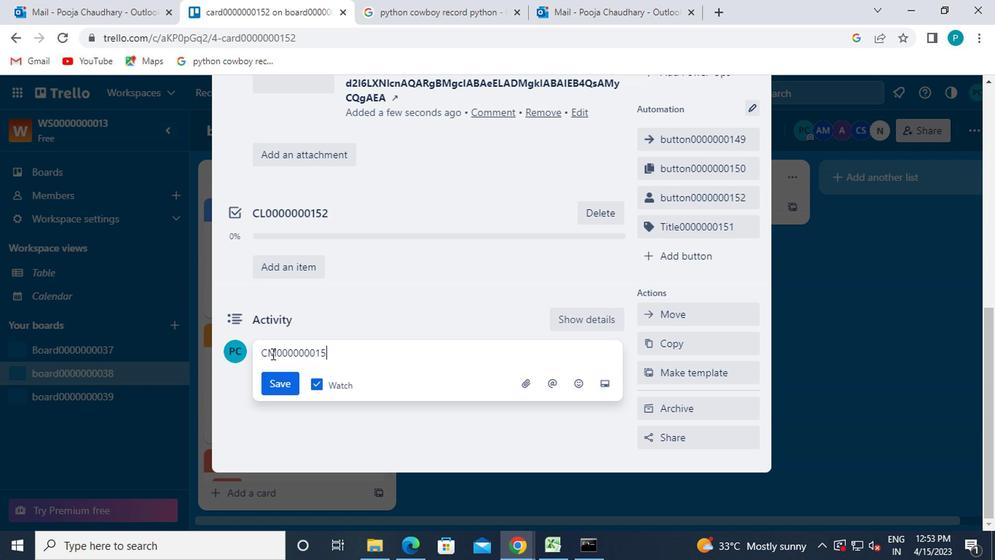 
Action: Mouse moved to (289, 379)
Screenshot: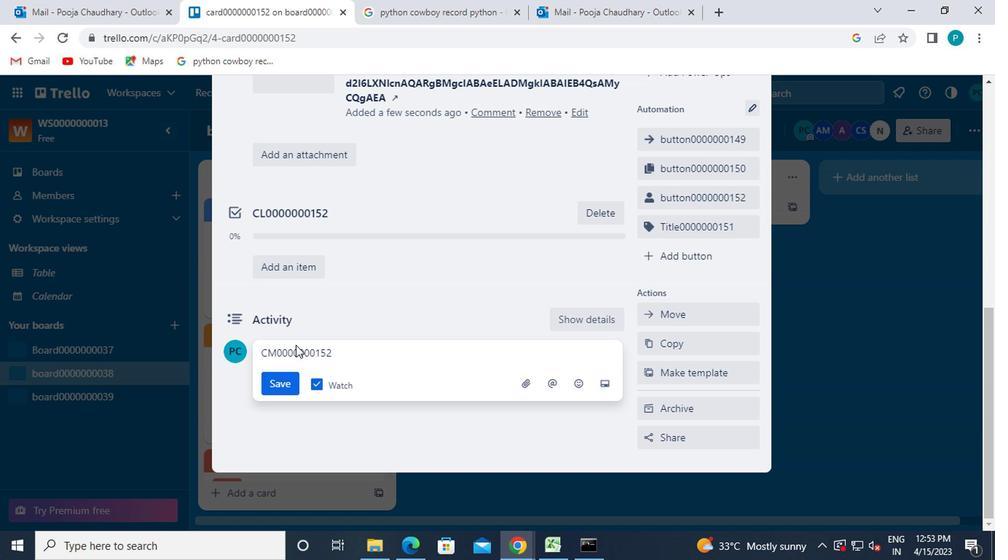 
Action: Mouse pressed left at (289, 379)
Screenshot: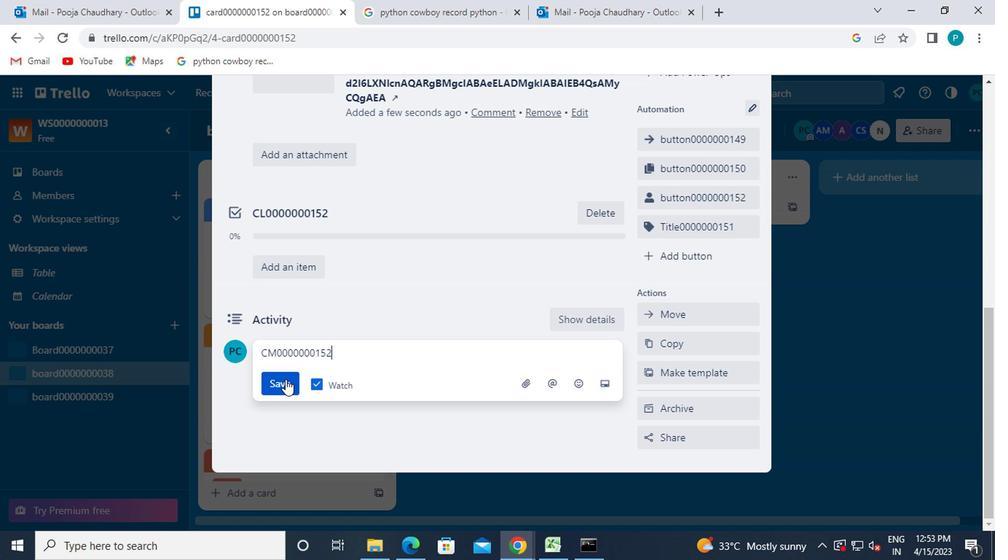 
Action: Mouse moved to (495, 419)
Screenshot: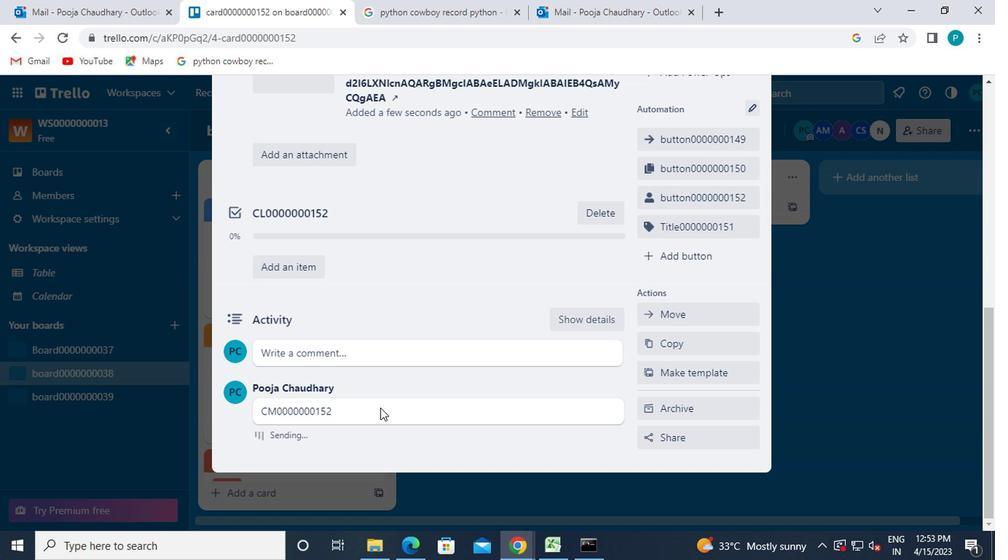 
Action: Mouse scrolled (495, 420) with delta (0, 0)
Screenshot: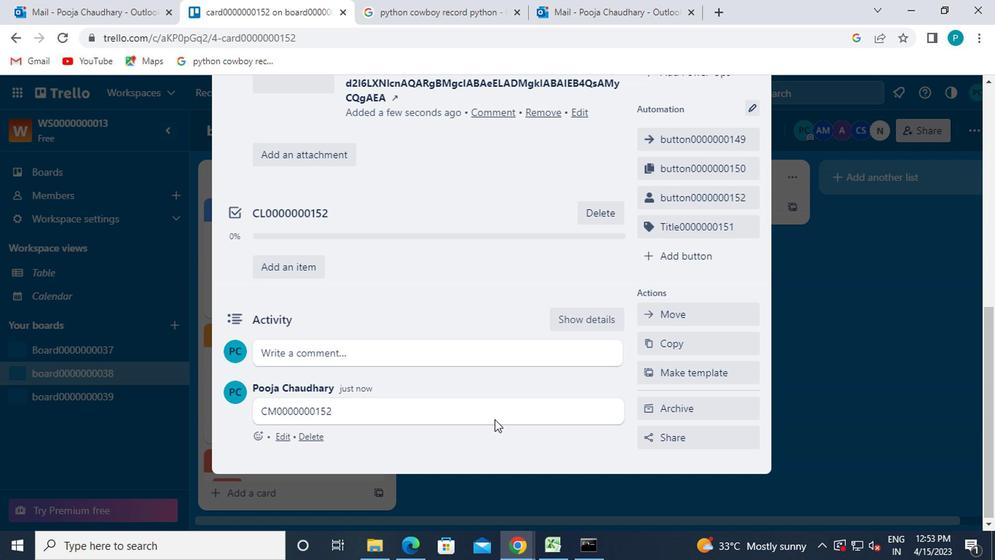 
